 Task: Create a section Code Quality Sprint and in the section, add a milestone Digital Transformation Strategy Implementation in the project TriumphTech.
Action: Mouse moved to (92, 538)
Screenshot: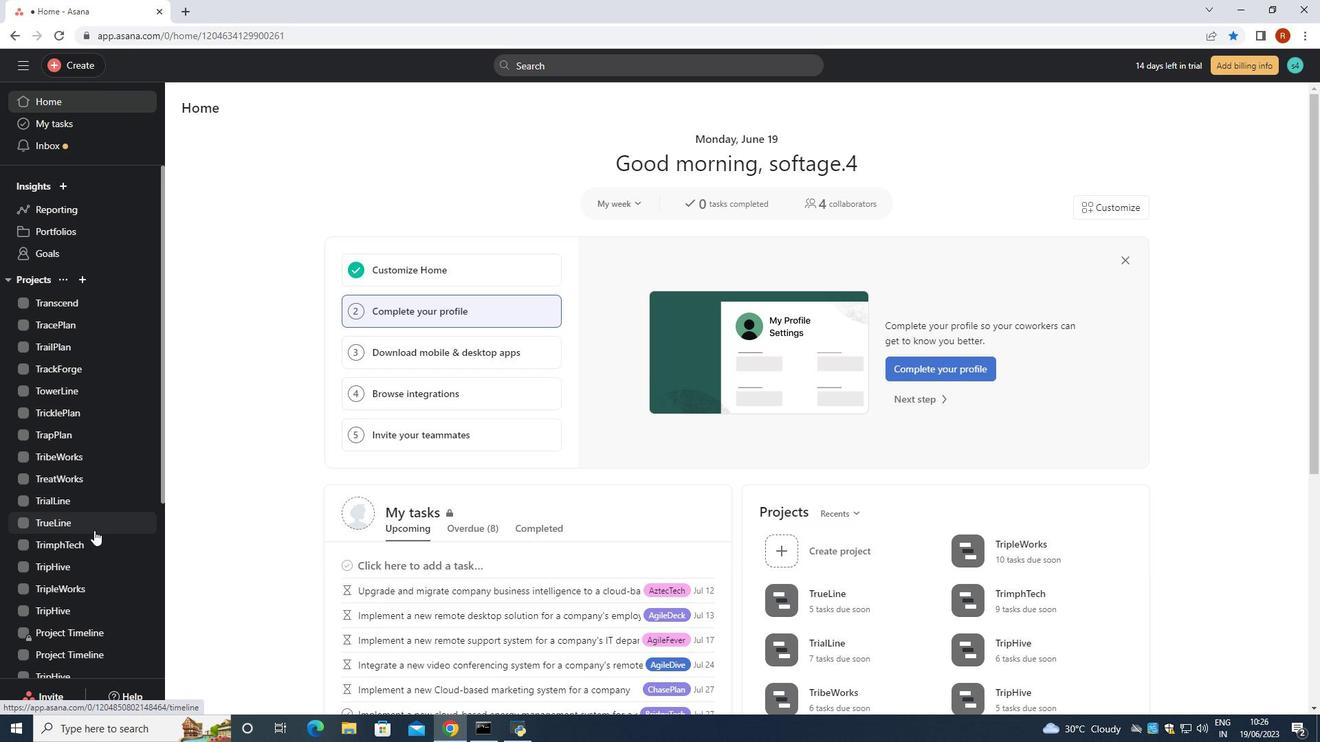 
Action: Mouse pressed left at (92, 538)
Screenshot: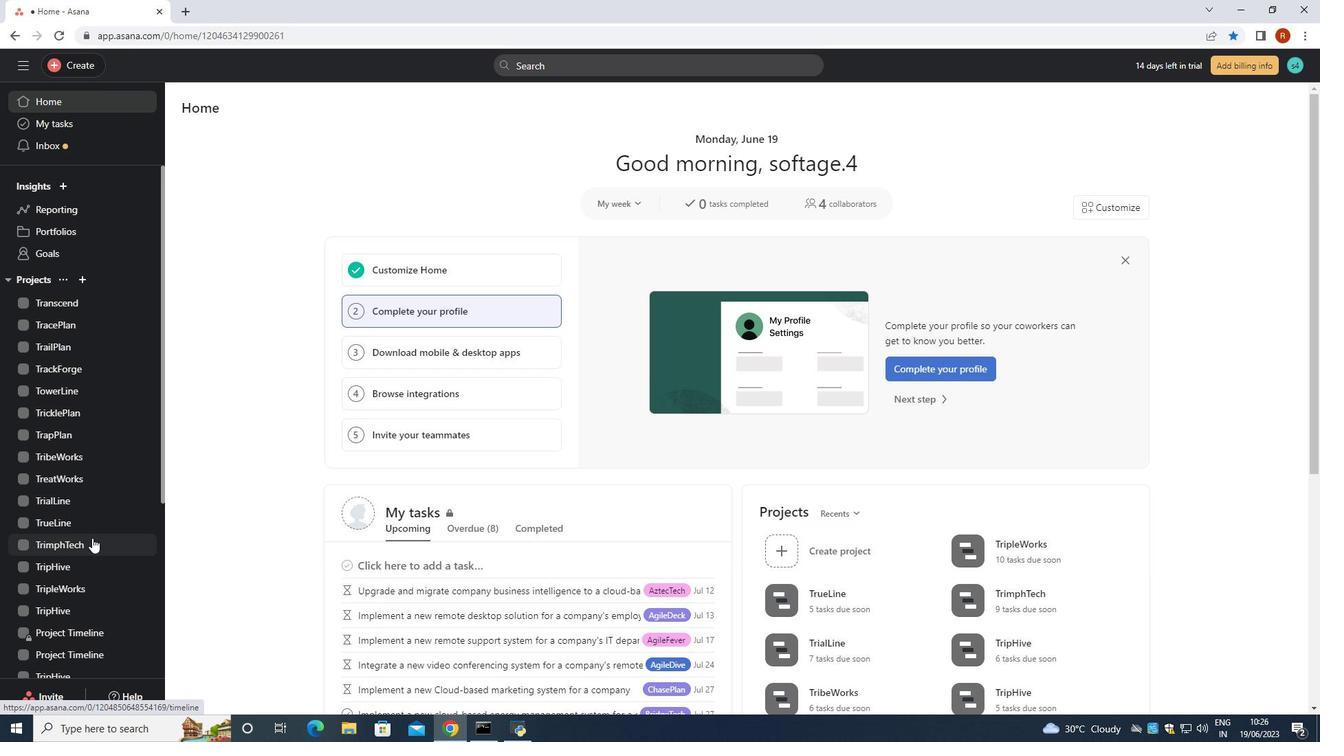 
Action: Mouse moved to (341, 363)
Screenshot: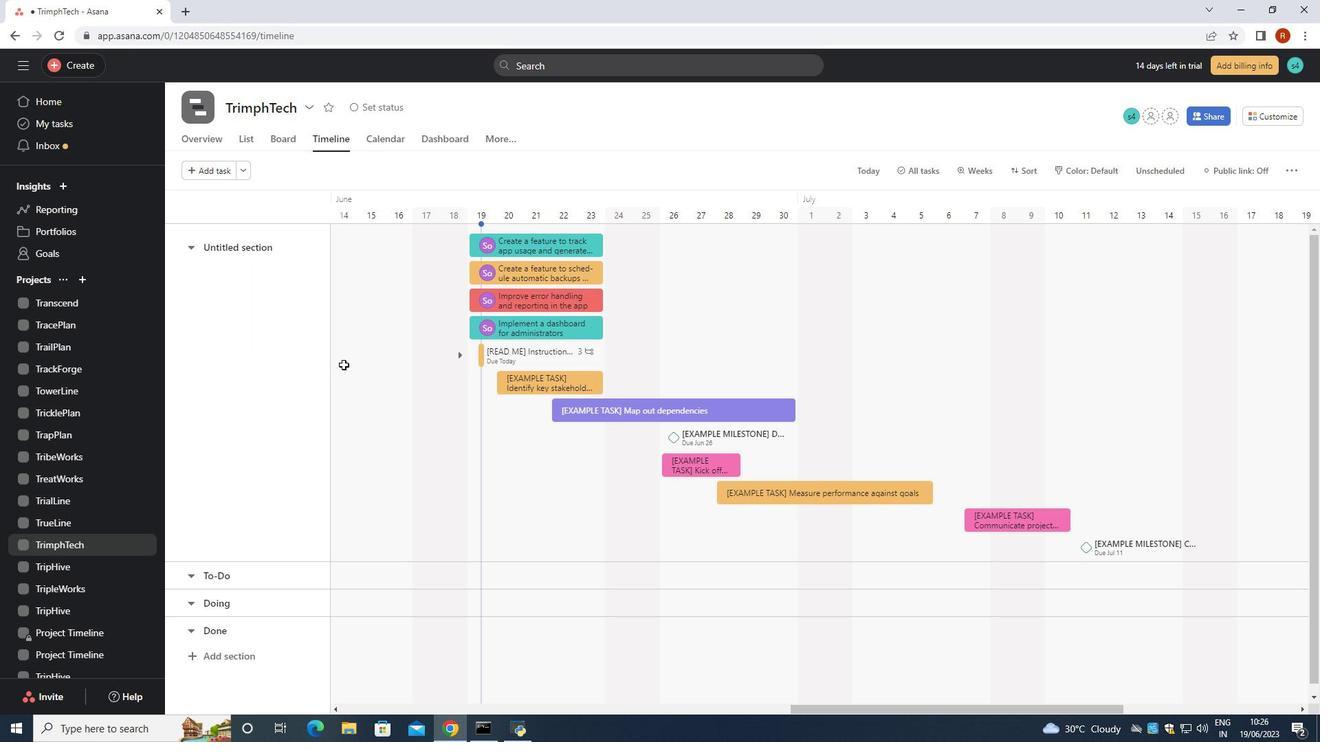 
Action: Mouse scrolled (341, 363) with delta (0, 0)
Screenshot: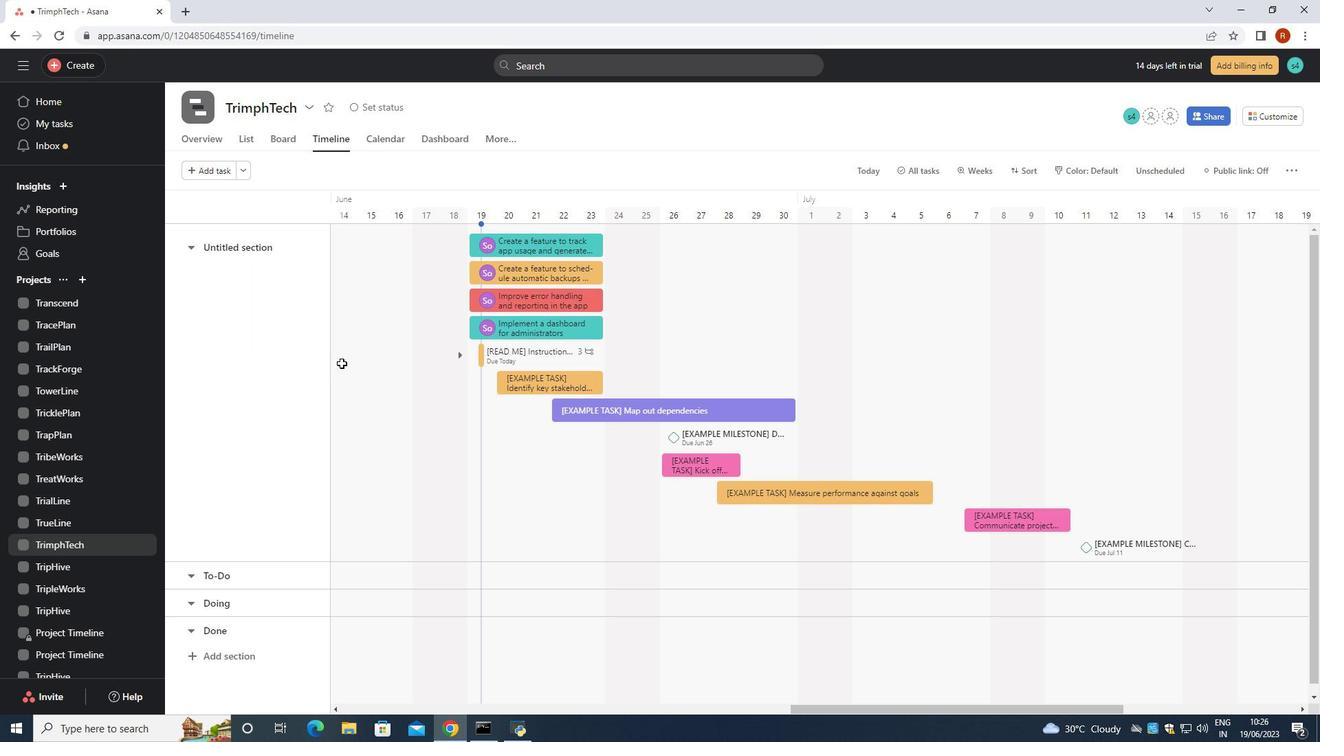 
Action: Mouse moved to (339, 364)
Screenshot: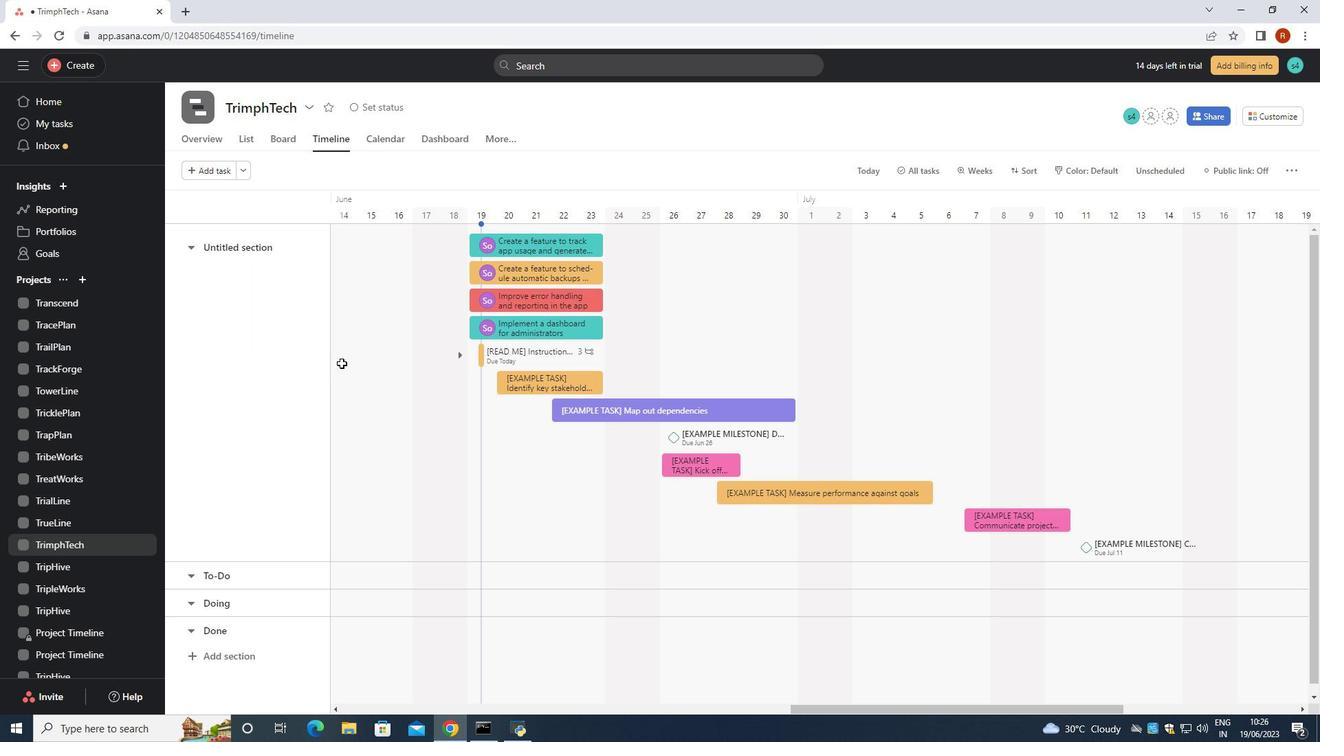 
Action: Mouse scrolled (339, 363) with delta (0, 0)
Screenshot: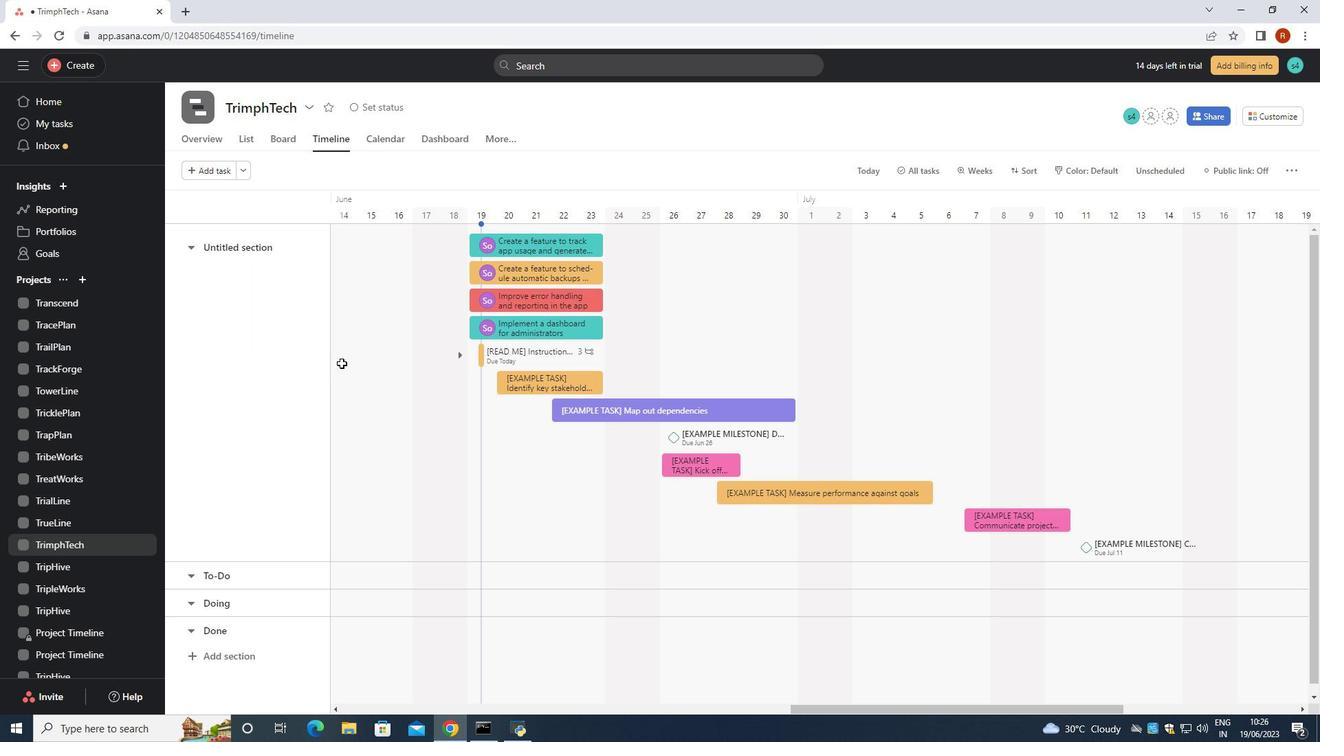 
Action: Mouse moved to (338, 369)
Screenshot: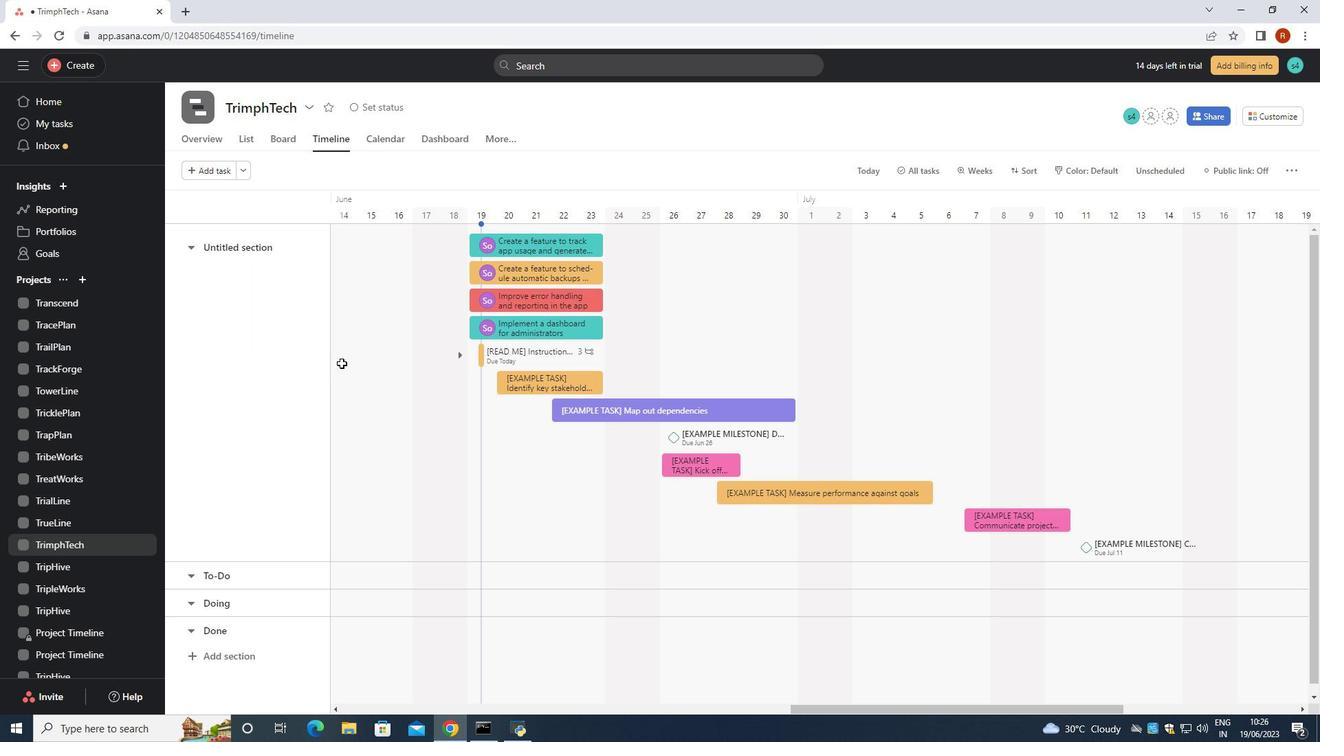 
Action: Mouse scrolled (338, 367) with delta (0, 0)
Screenshot: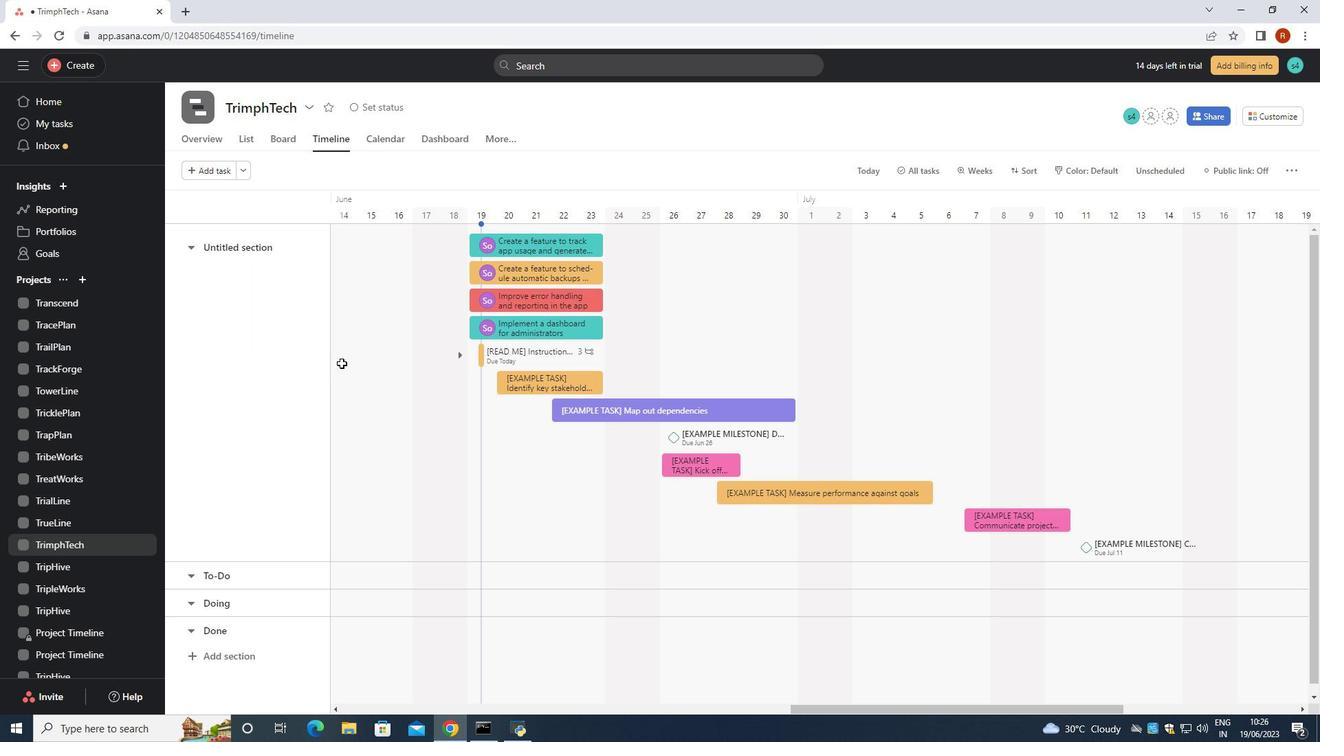 
Action: Mouse moved to (338, 373)
Screenshot: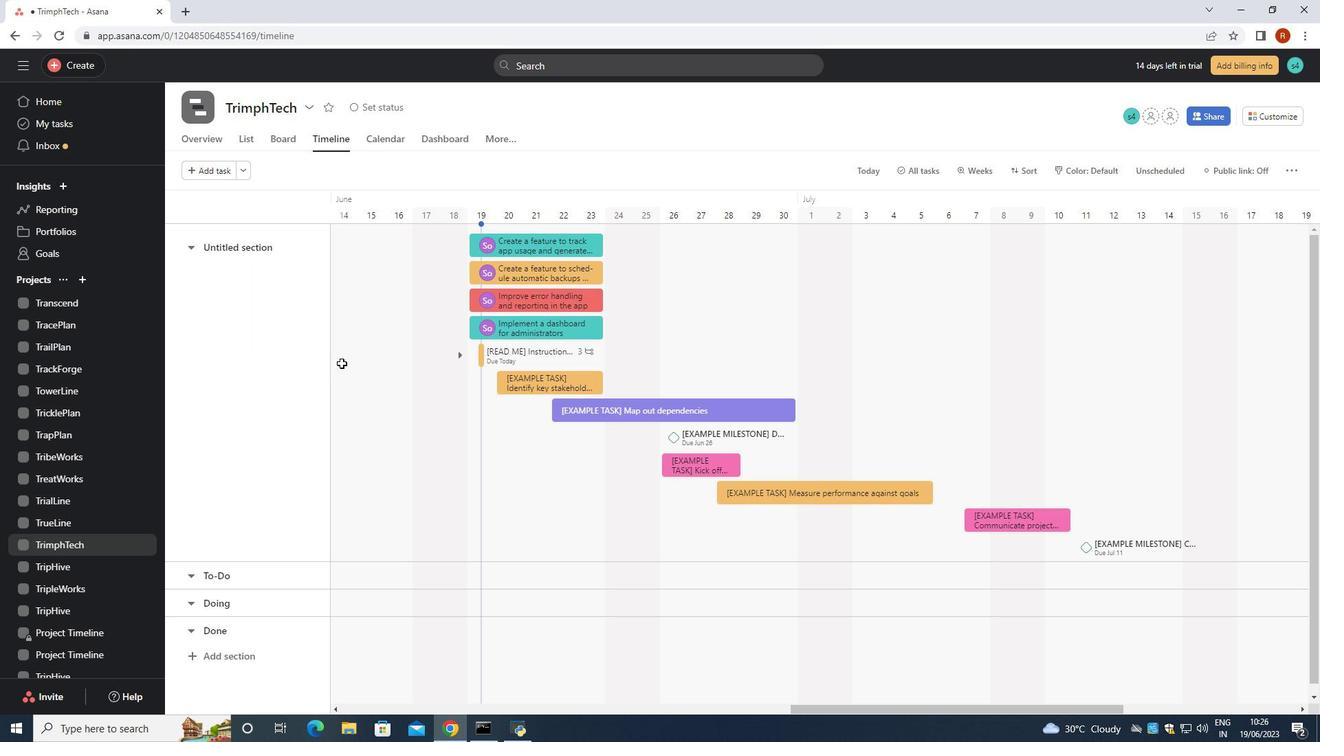 
Action: Mouse scrolled (338, 371) with delta (0, 0)
Screenshot: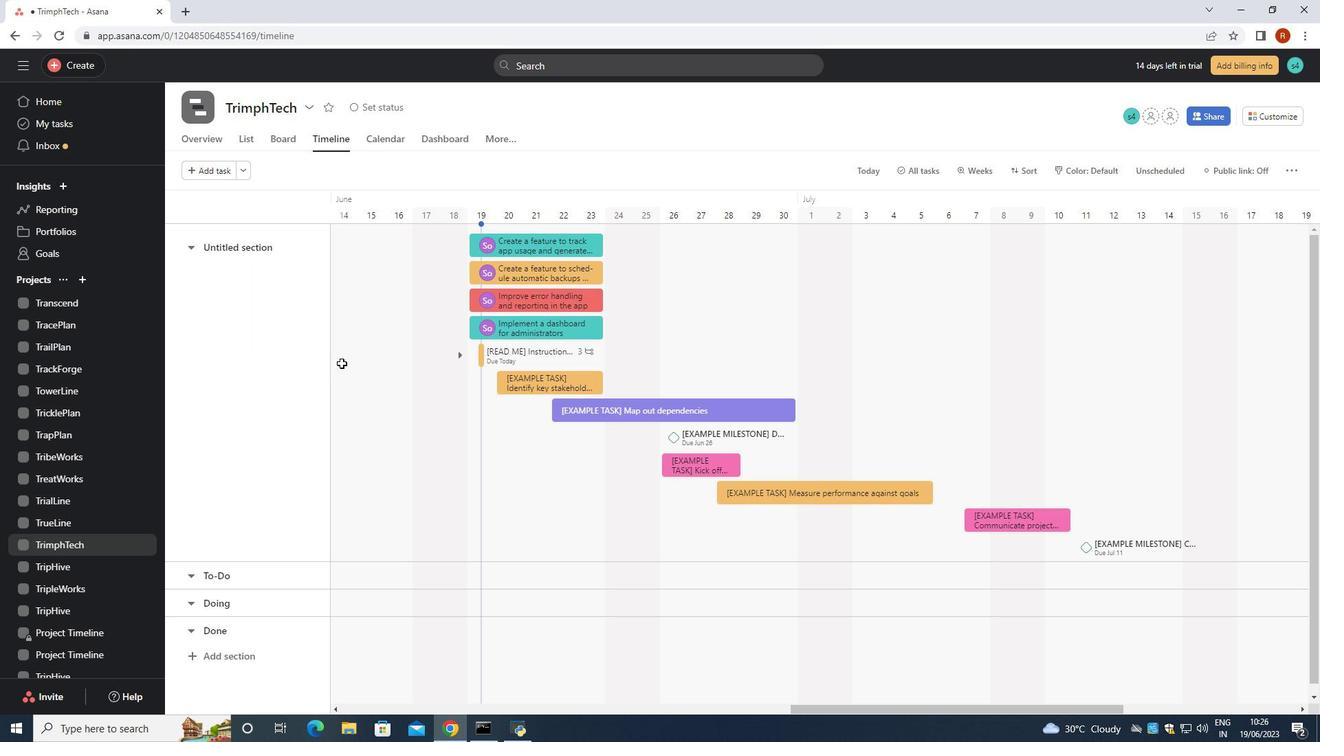 
Action: Mouse moved to (335, 383)
Screenshot: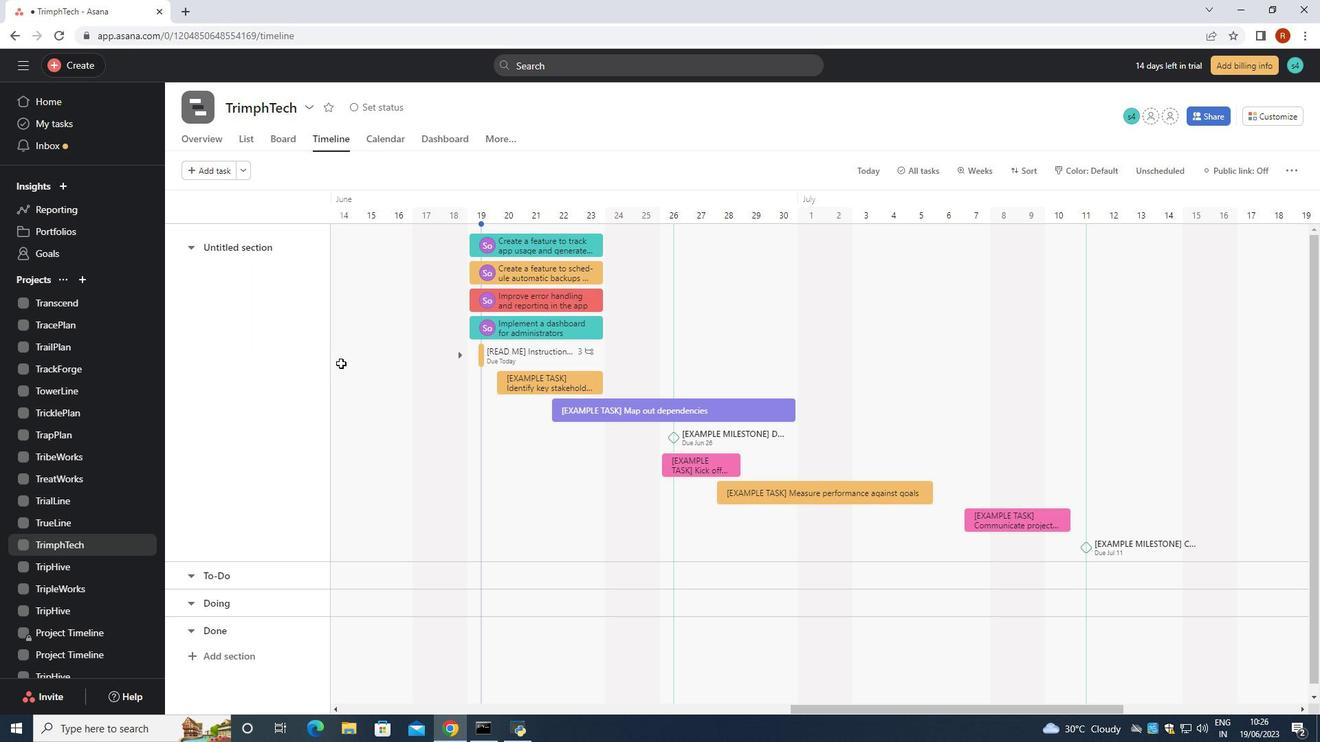 
Action: Mouse scrolled (336, 380) with delta (0, 0)
Screenshot: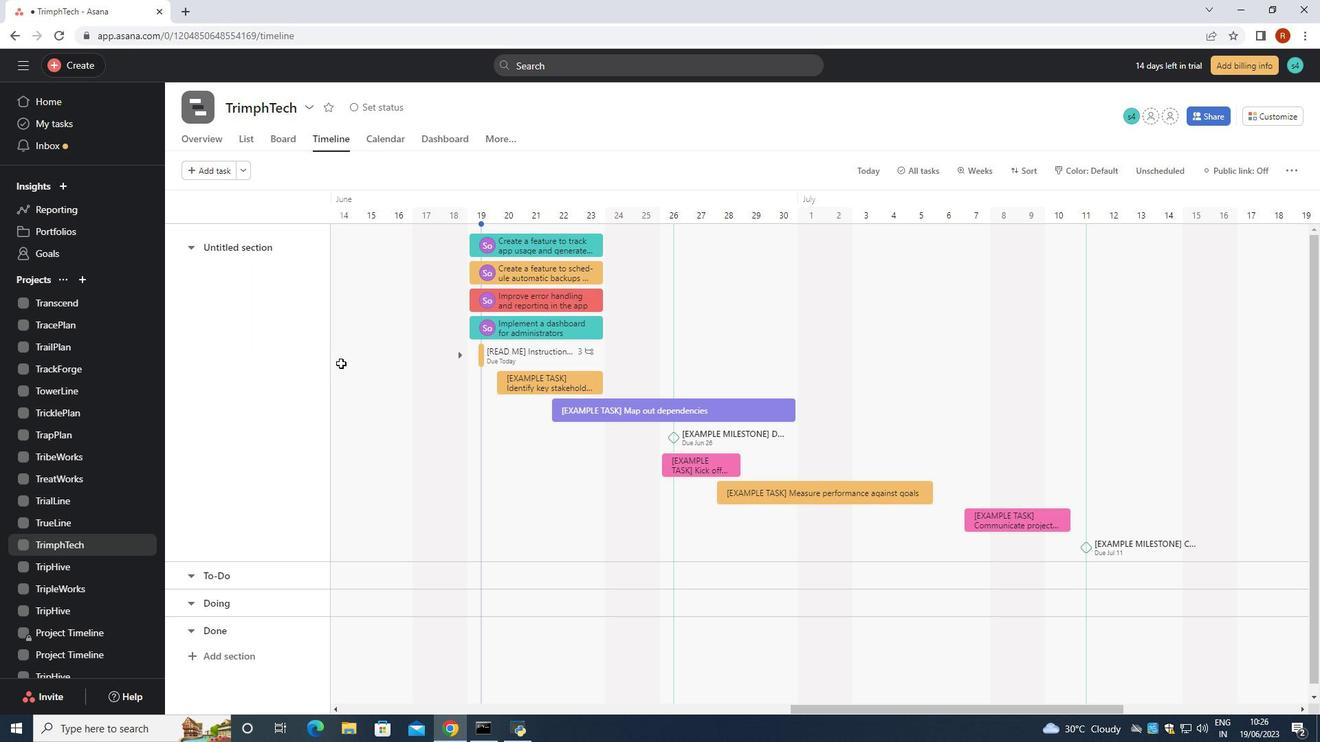 
Action: Mouse moved to (261, 642)
Screenshot: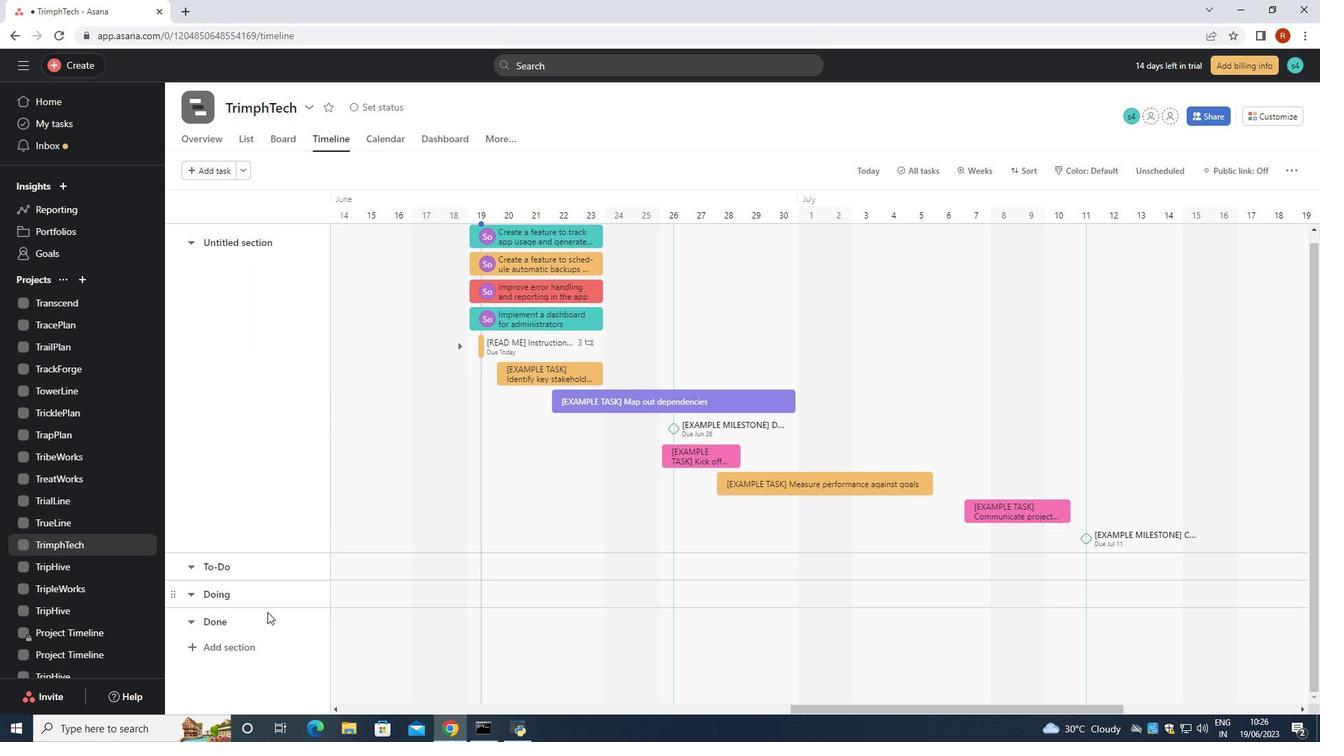 
Action: Mouse pressed left at (261, 642)
Screenshot: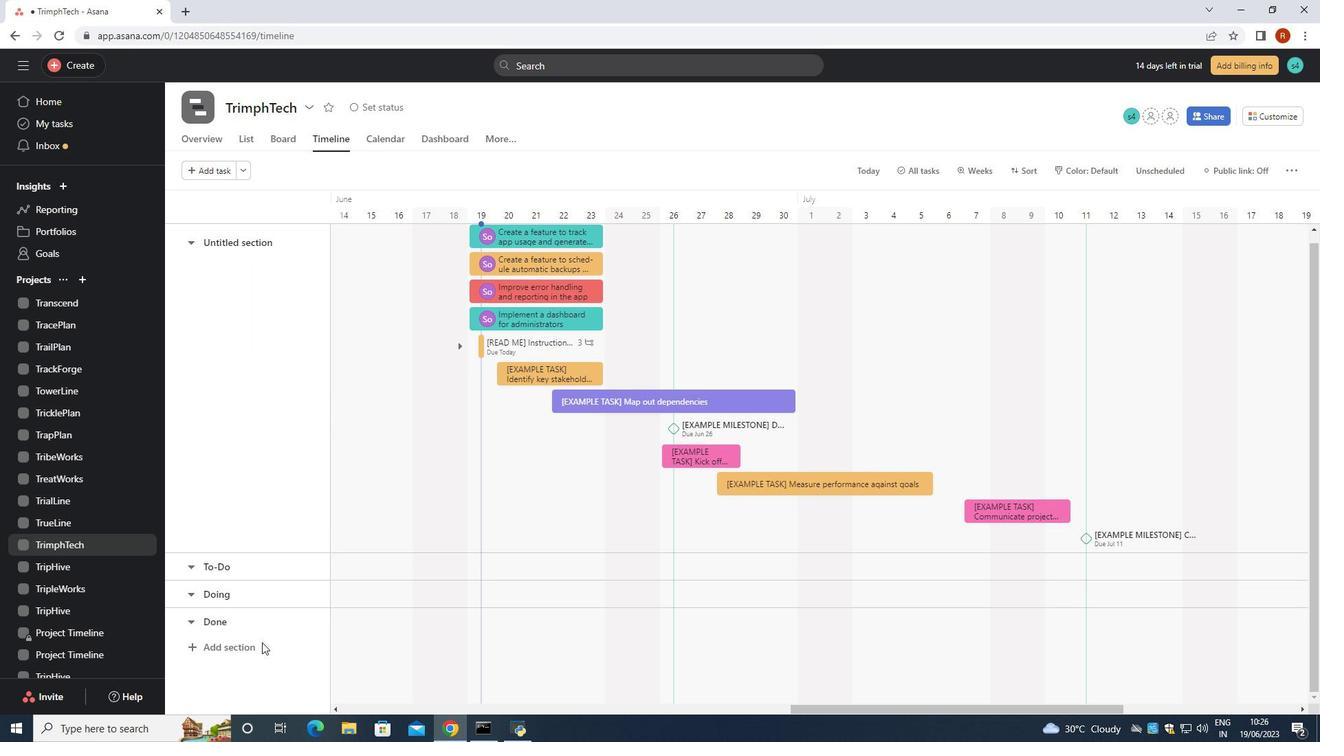 
Action: Mouse moved to (242, 653)
Screenshot: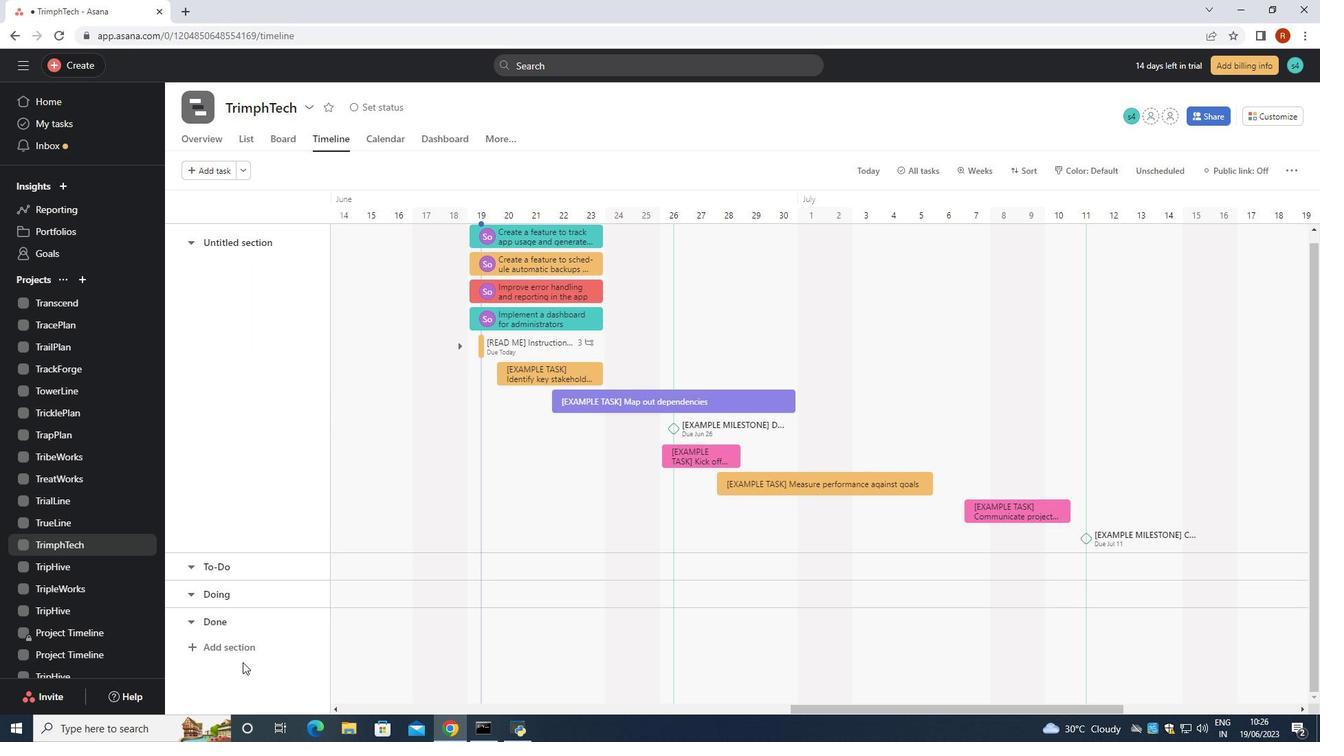 
Action: Mouse pressed left at (242, 653)
Screenshot: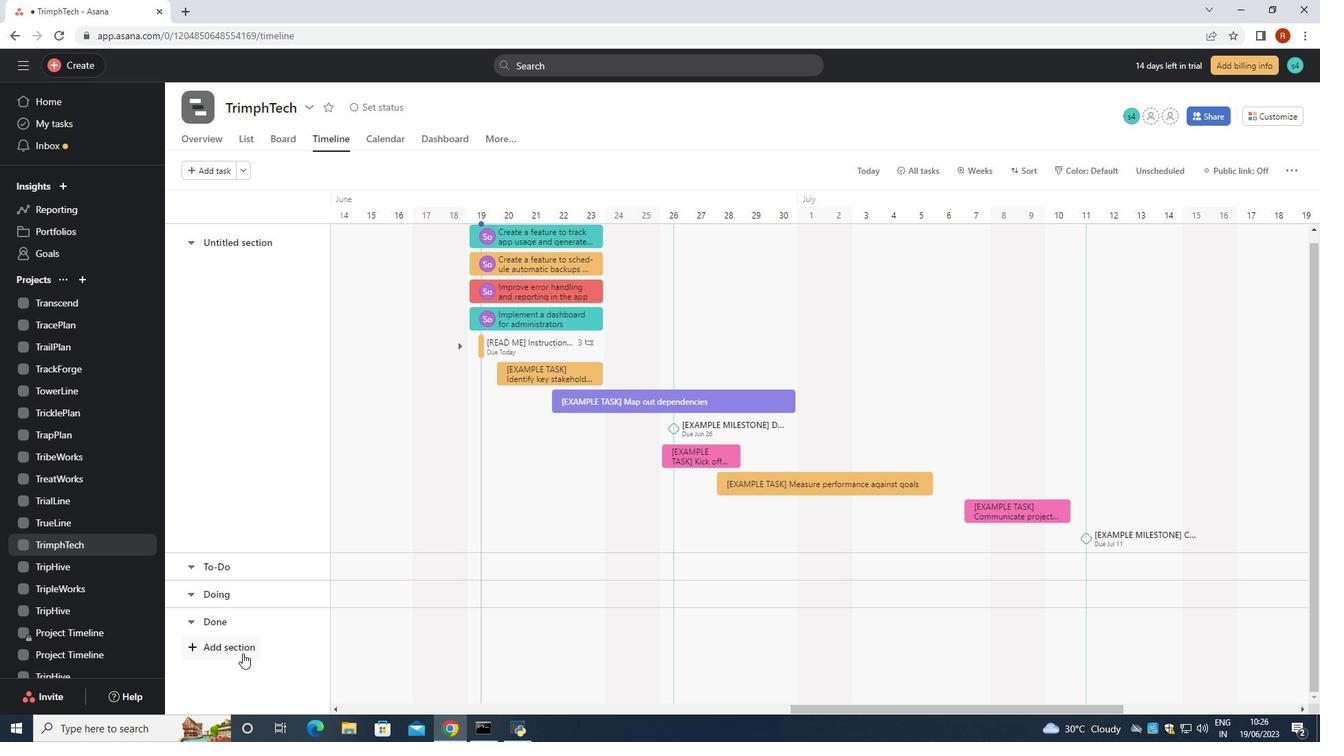 
Action: Key pressed <Key.shift>Code<Key.space><Key.shift><Key.shift><Key.shift><Key.shift>Quality<Key.space><Key.shift>Sprint
Screenshot: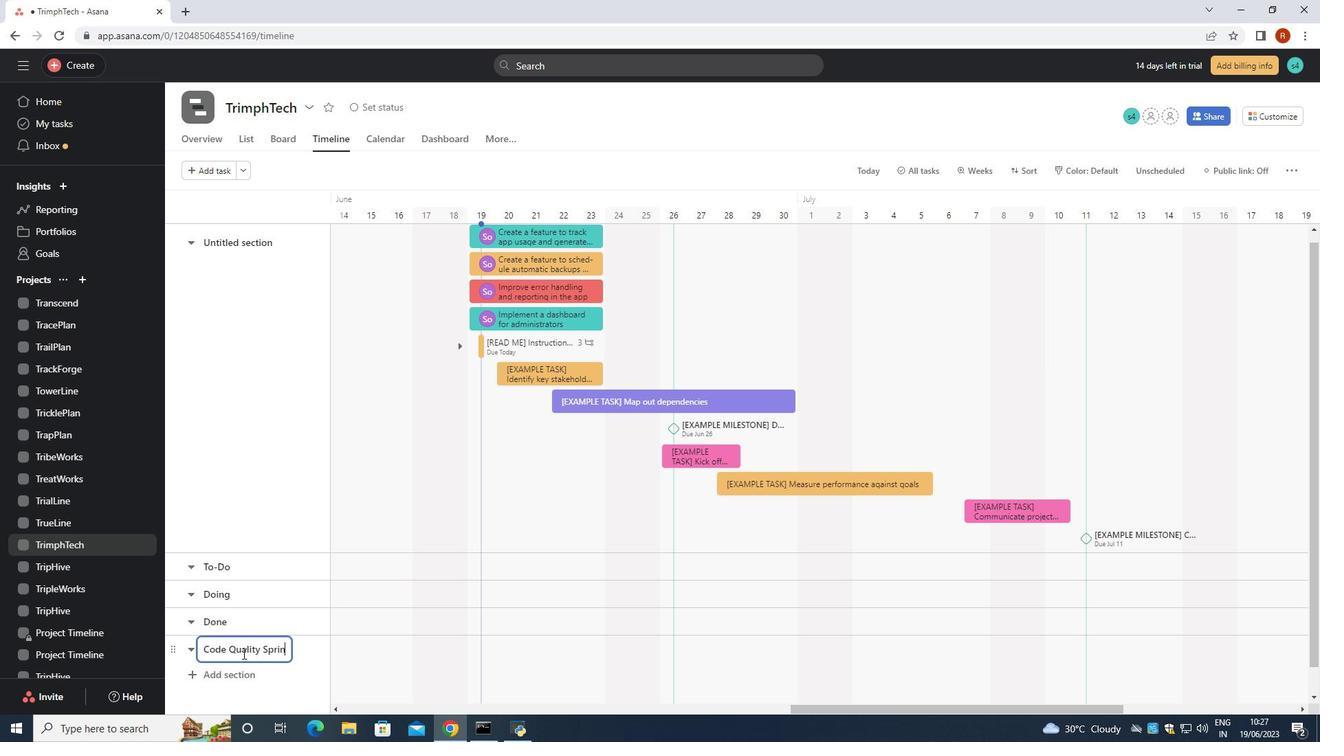 
Action: Mouse moved to (385, 653)
Screenshot: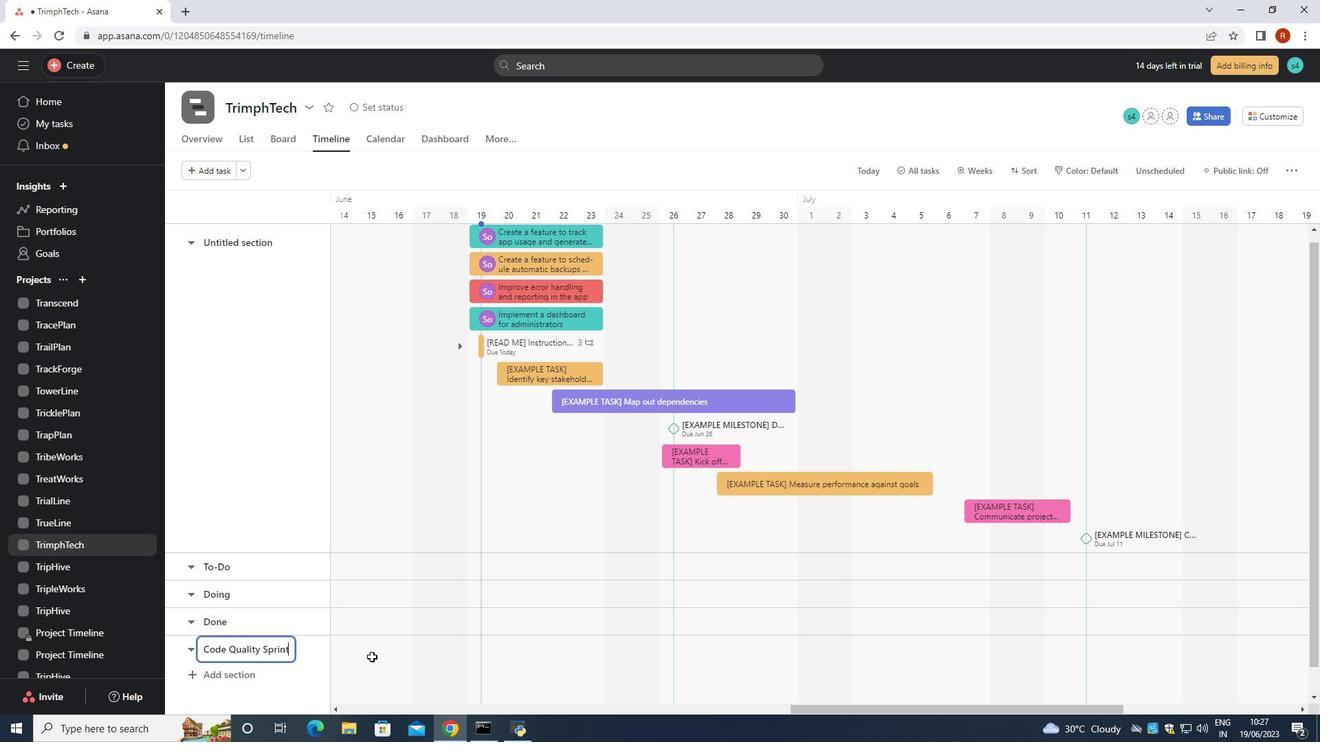 
Action: Mouse pressed left at (385, 653)
Screenshot: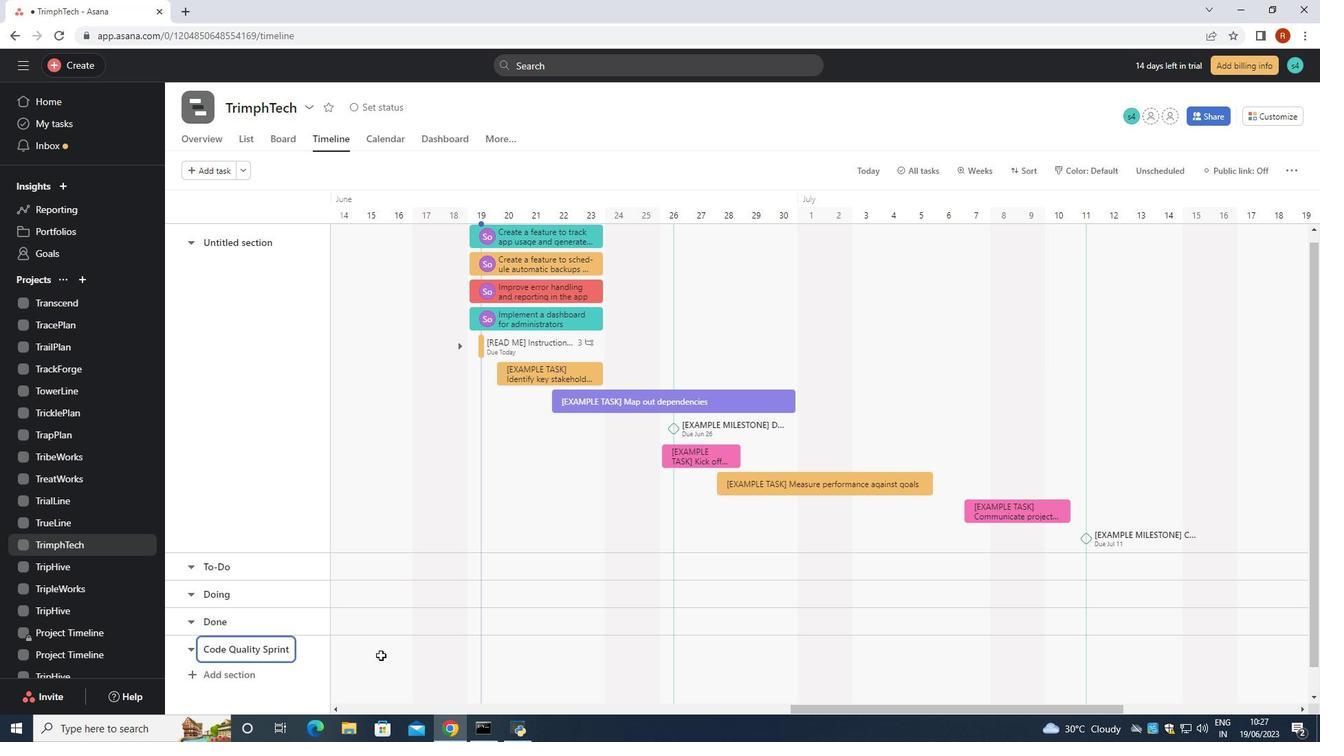 
Action: Mouse moved to (426, 666)
Screenshot: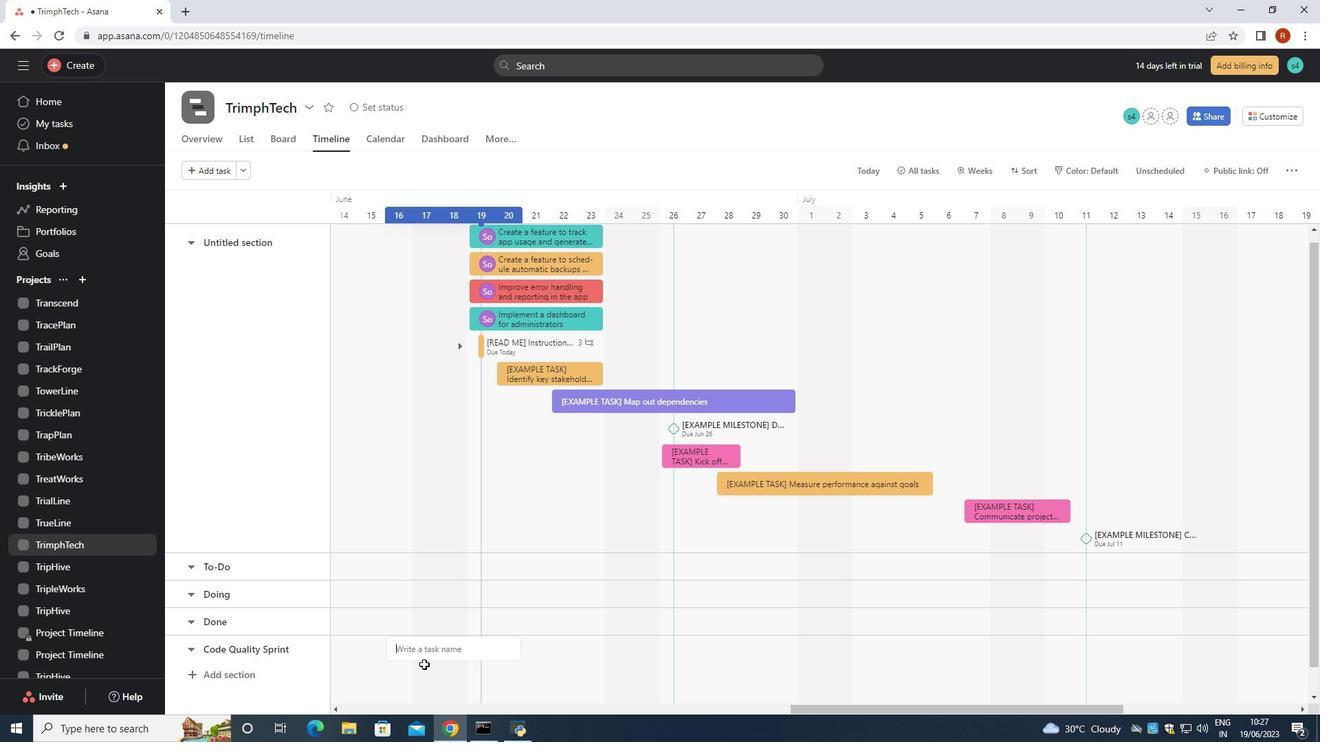 
Action: Key pressed <Key.shift>Digital<Key.space><Key.shift>Transformation<Key.space><Key.shift><Key.shift><Key.shift><Key.shift><Key.shift><Key.shift><Key.shift><Key.shift><Key.shift><Key.shift><Key.shift><Key.shift><Key.shift><Key.shift><Key.shift><Key.shift><Key.shift><Key.shift><Key.shift><Key.shift><Key.shift><Key.shift><Key.shift><Key.shift><Key.shift><Key.shift><Key.shift><Key.shift><Key.shift><Key.shift><Key.shift><Key.shift><Key.shift><Key.shift><Key.shift>Strategy<Key.space><Key.shift>Implementation<Key.space><Key.enter>
Screenshot: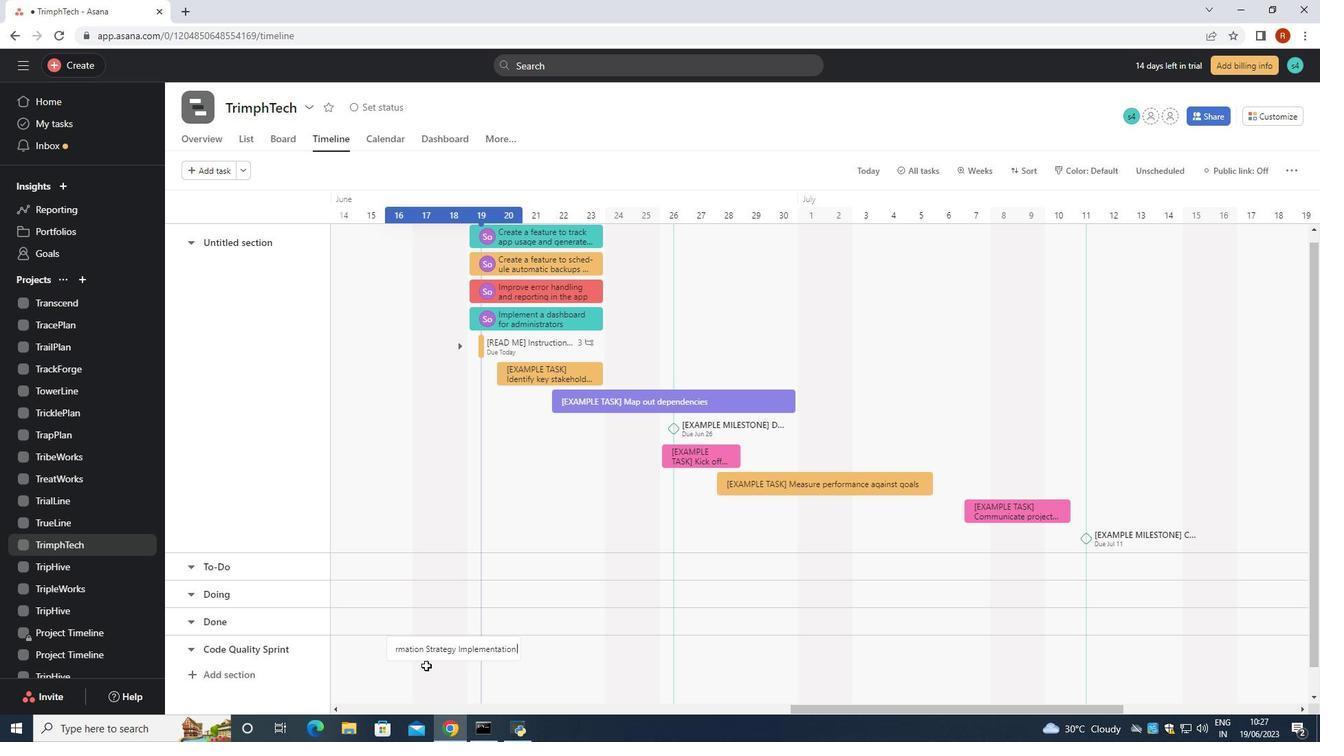 
Action: Mouse moved to (447, 638)
Screenshot: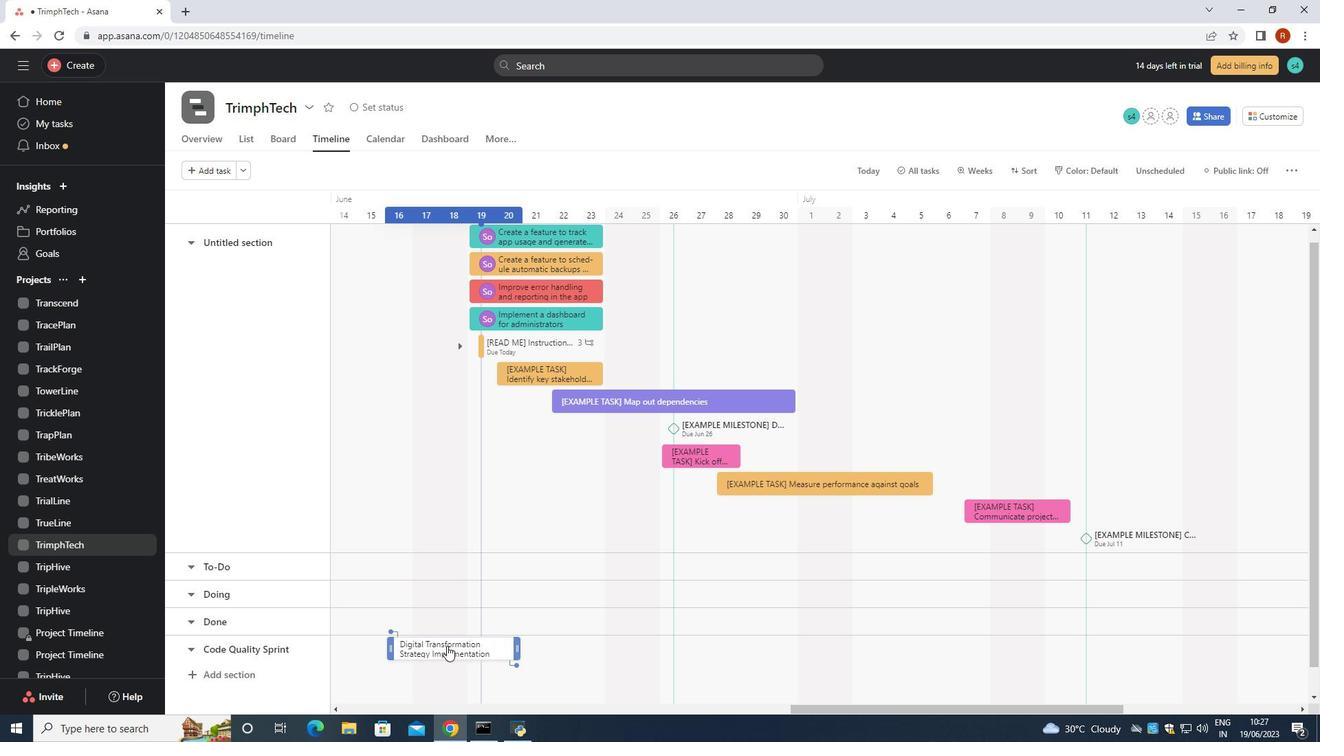 
Action: Mouse pressed right at (447, 638)
Screenshot: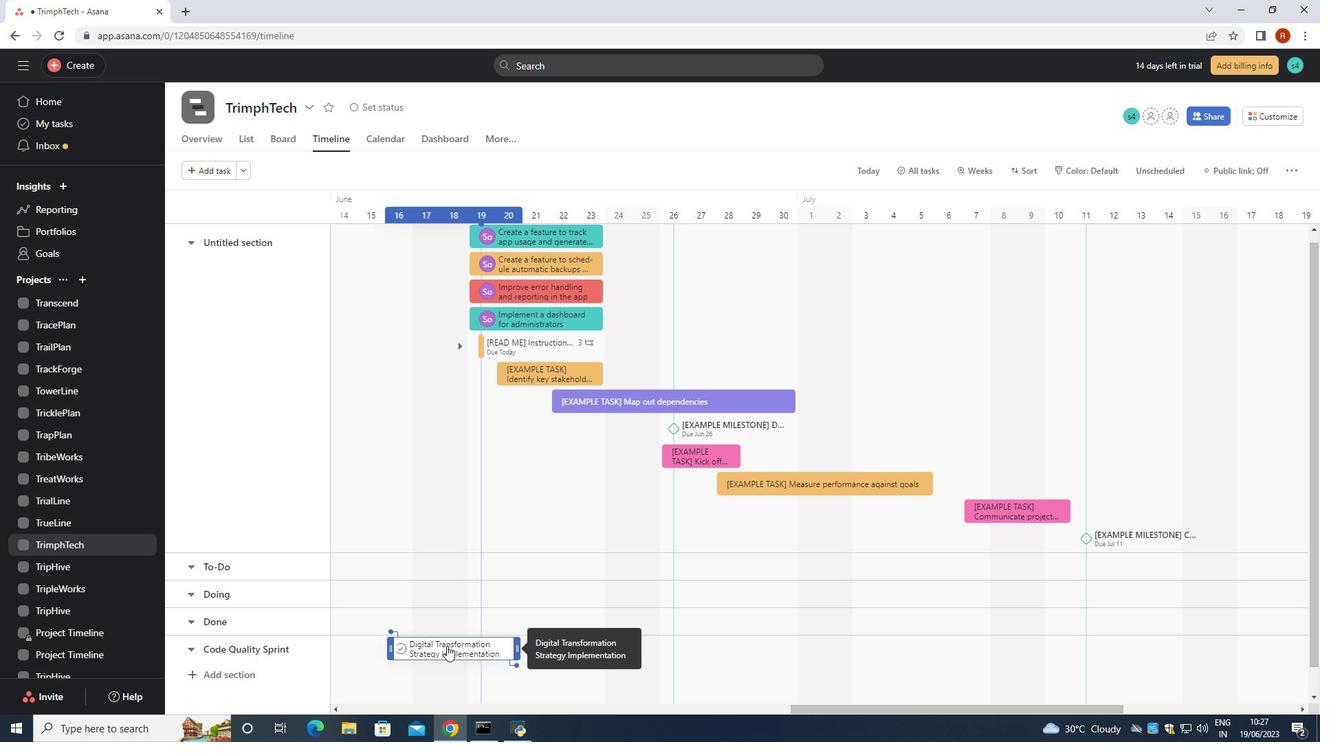 
Action: Mouse moved to (517, 564)
Screenshot: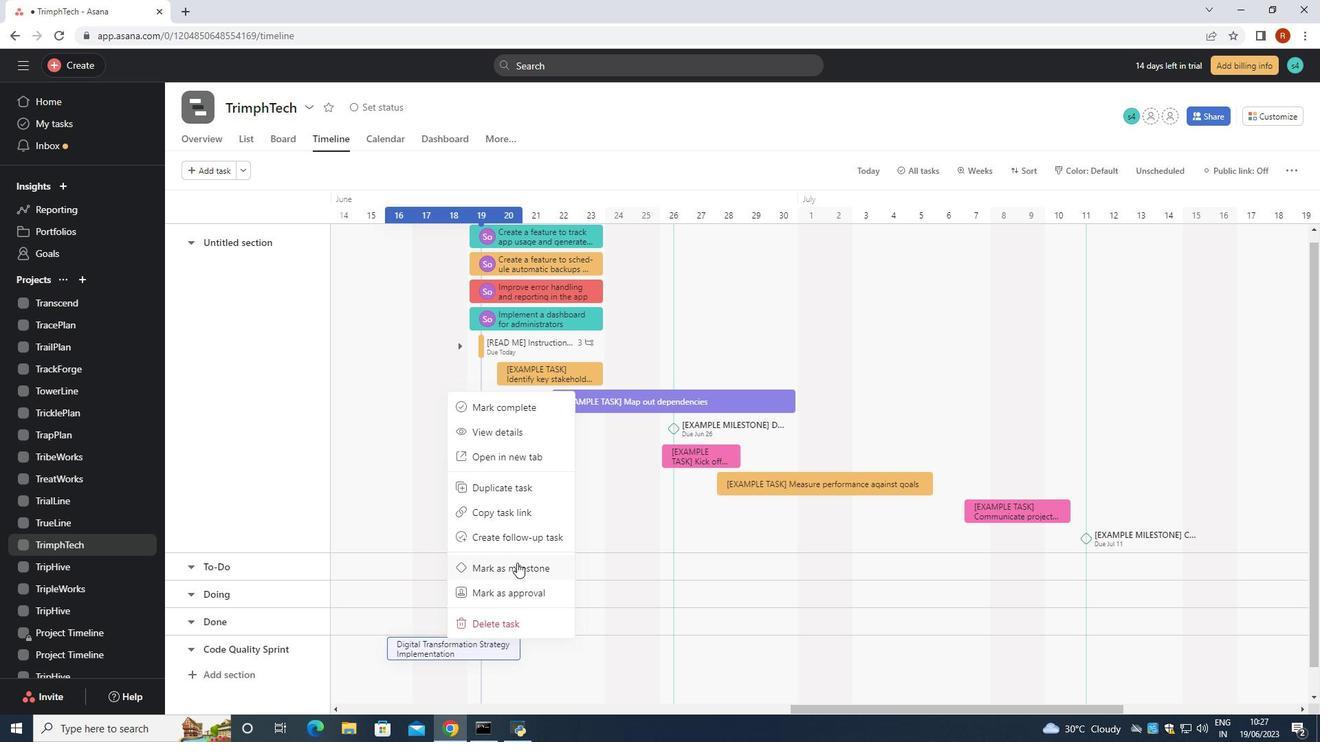 
Action: Mouse pressed left at (517, 564)
Screenshot: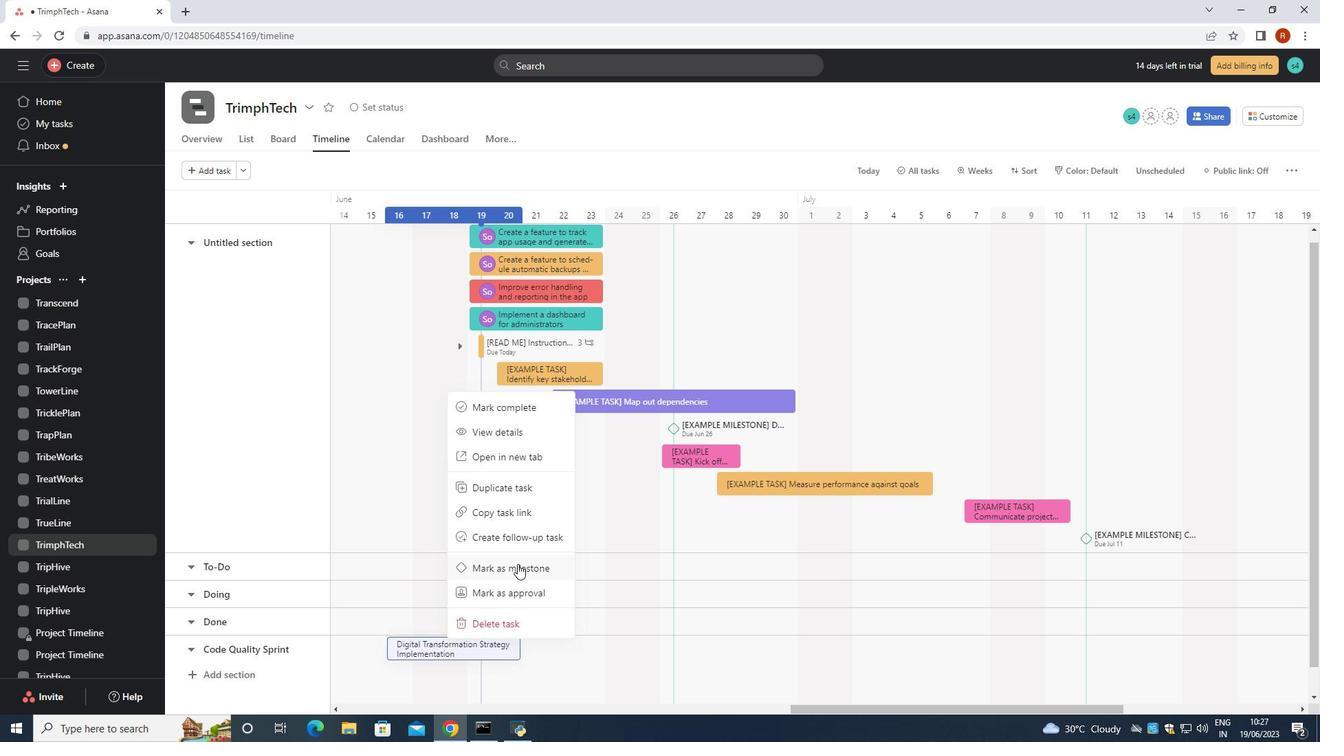 
